 Task: Create in the project TractLine and in the Backlog issue 'Implement a feature for users to share their location and find nearby friends' a child issue 'Integration with leadership development systems', and assign it to team member softage.4@softage.net.
Action: Mouse pressed left at (513, 442)
Screenshot: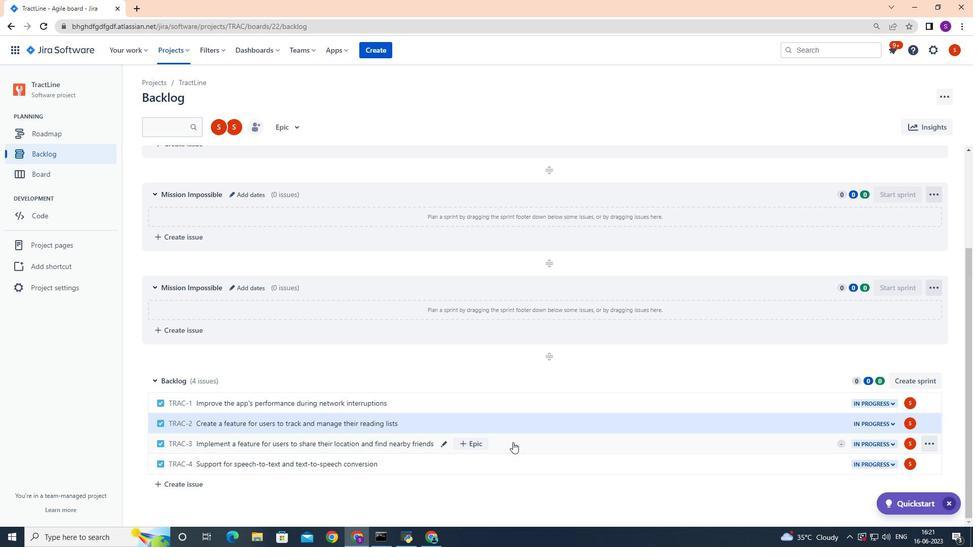
Action: Mouse moved to (795, 230)
Screenshot: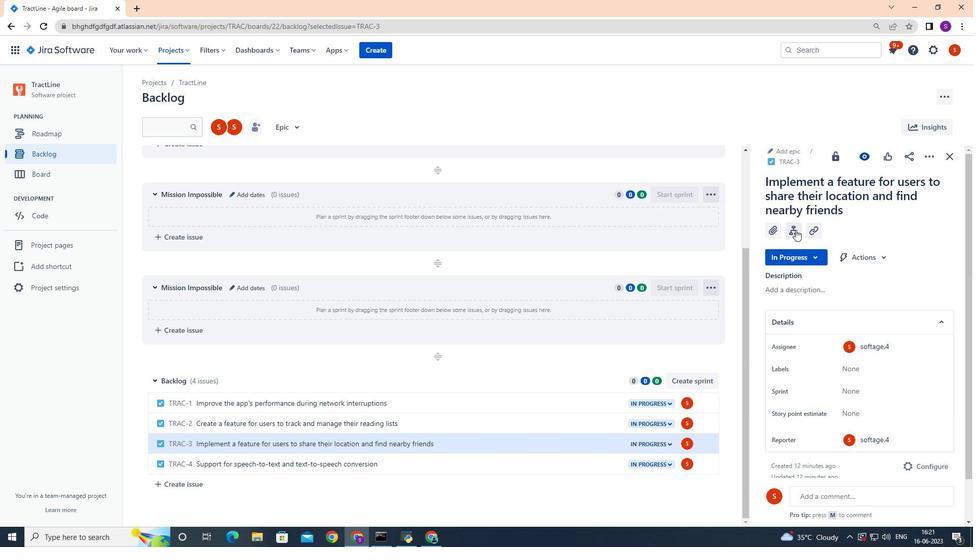 
Action: Mouse pressed left at (795, 230)
Screenshot: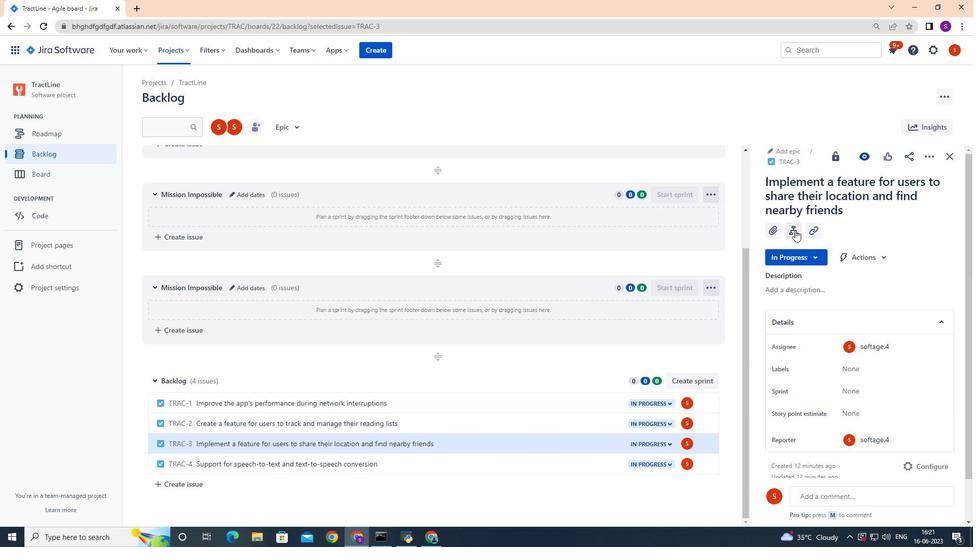 
Action: Mouse moved to (793, 342)
Screenshot: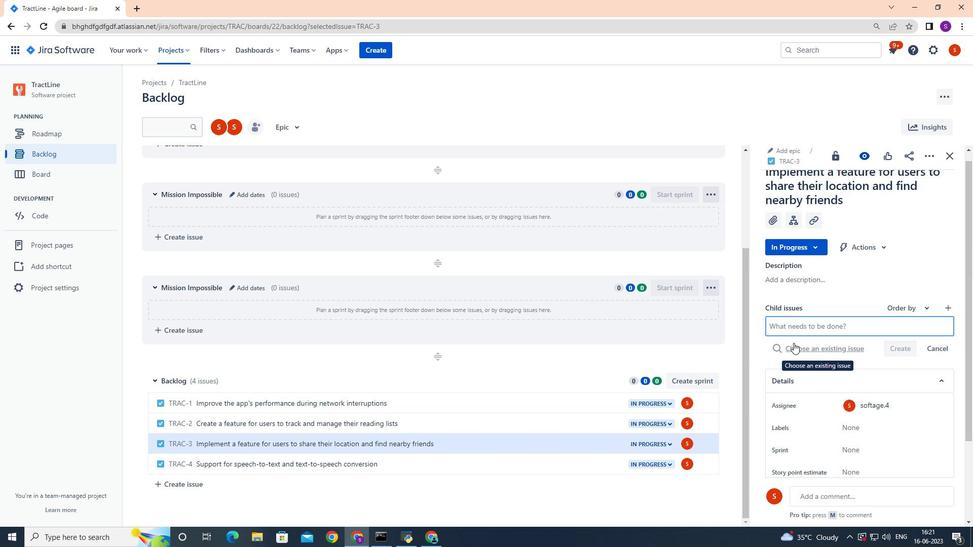 
Action: Key pressed <Key.shift>Integration<Key.space>with<Key.space>leadership<Key.space>development<Key.space>systems<Key.space><Key.backspace><Key.enter>
Screenshot: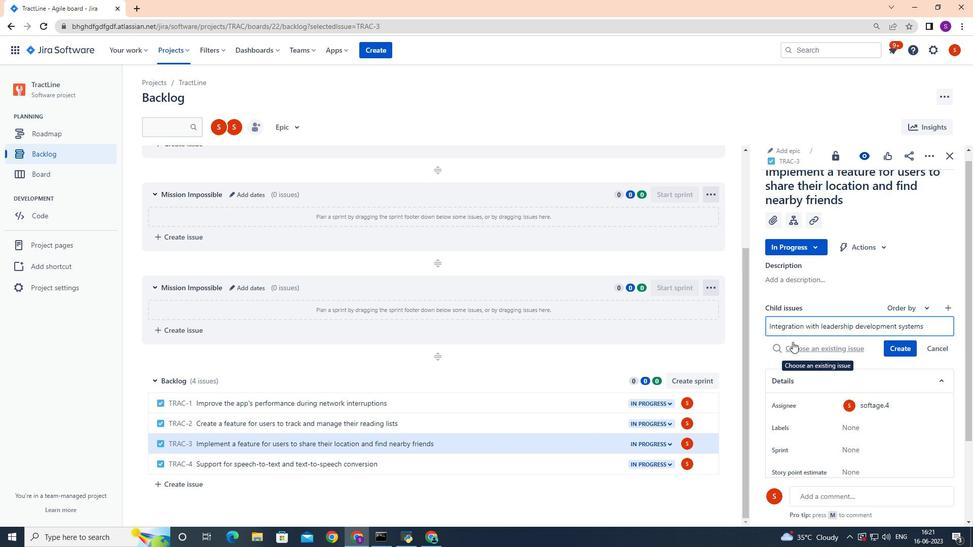 
Action: Mouse moved to (908, 330)
Screenshot: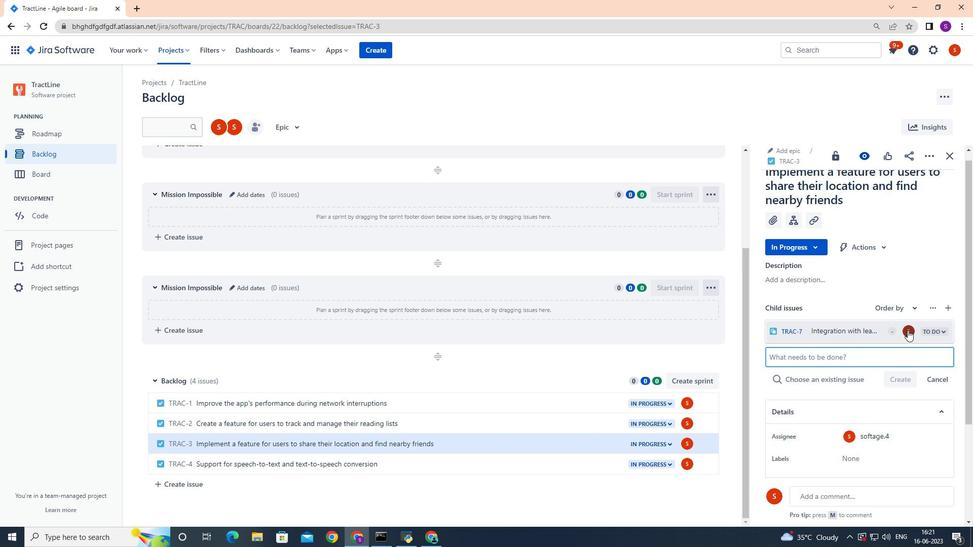 
Action: Mouse pressed left at (908, 330)
Screenshot: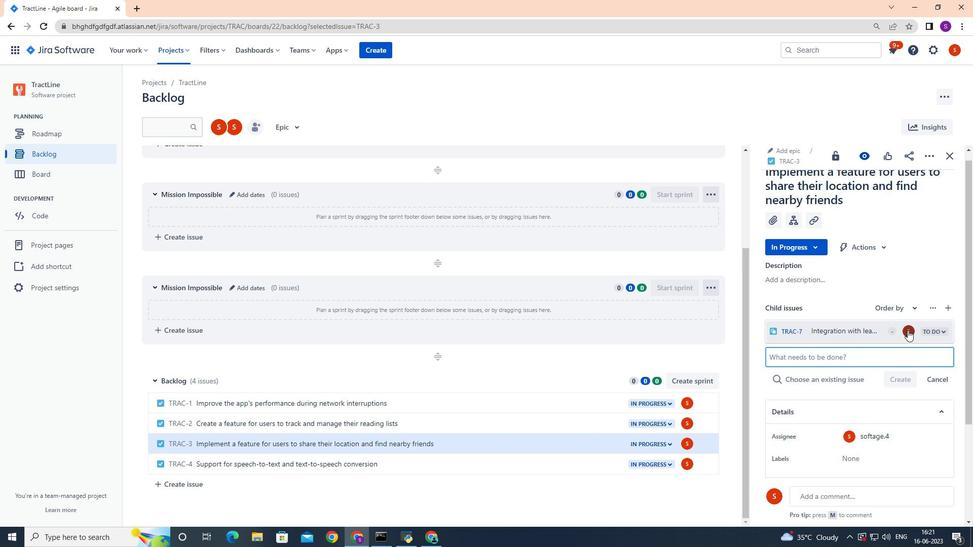 
Action: Mouse moved to (906, 329)
Screenshot: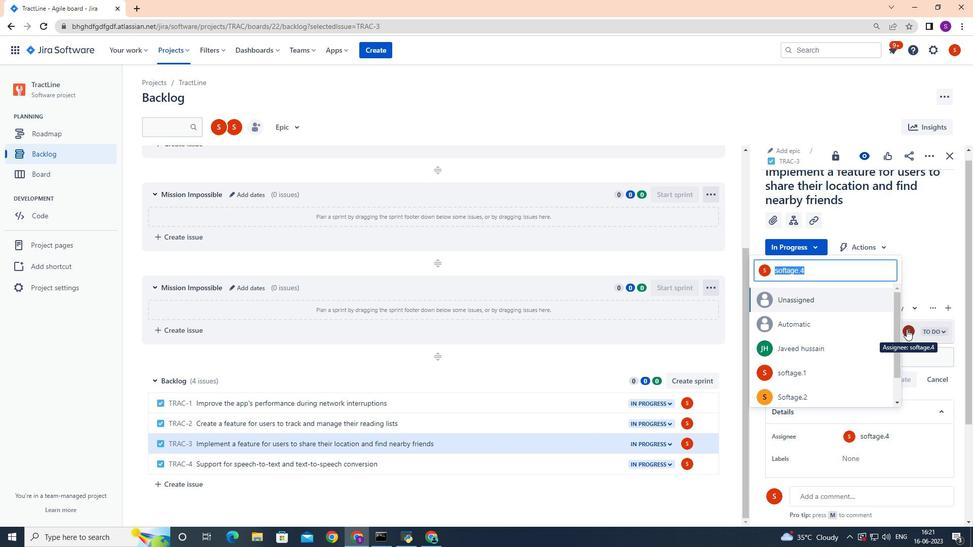 
Action: Key pressed softage.4
Screenshot: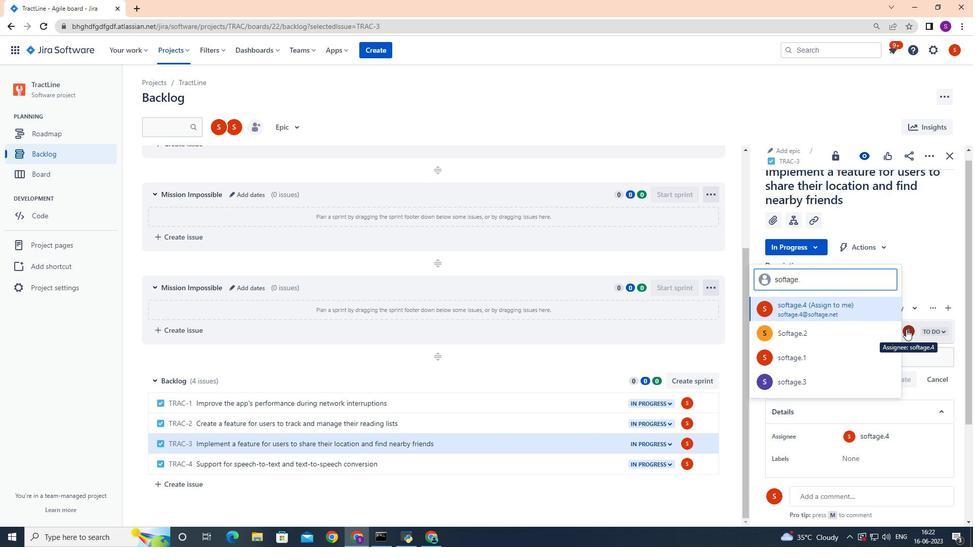 
Action: Mouse moved to (826, 304)
Screenshot: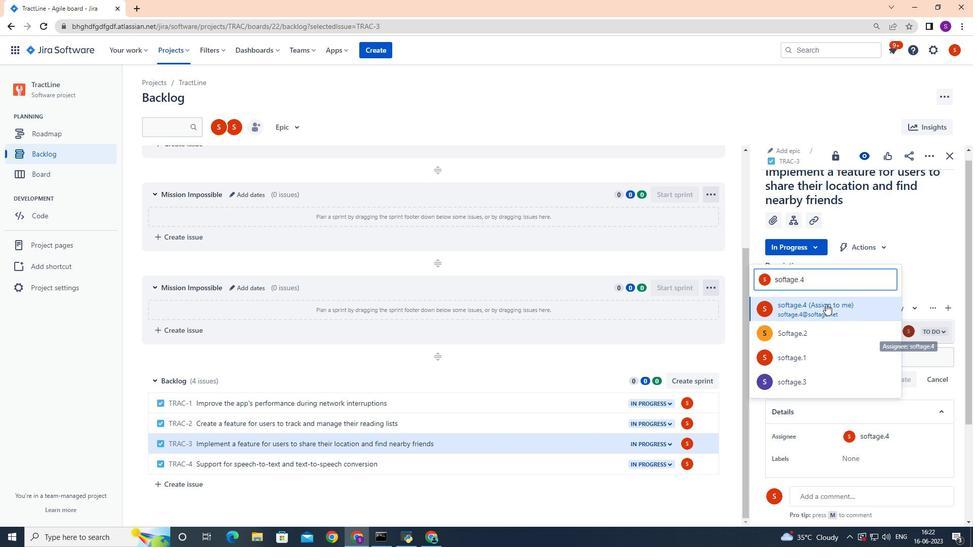 
Action: Mouse pressed left at (826, 304)
Screenshot: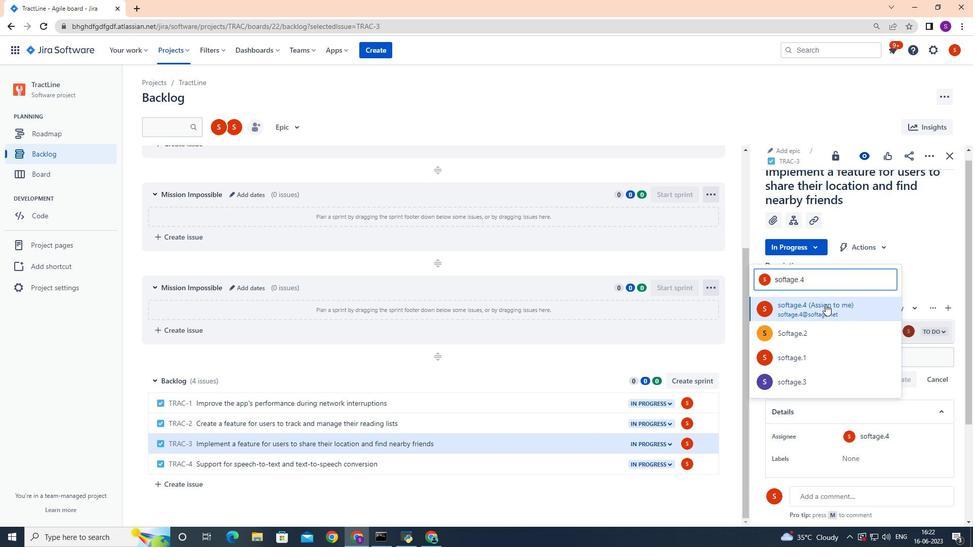 
Action: Mouse moved to (892, 268)
Screenshot: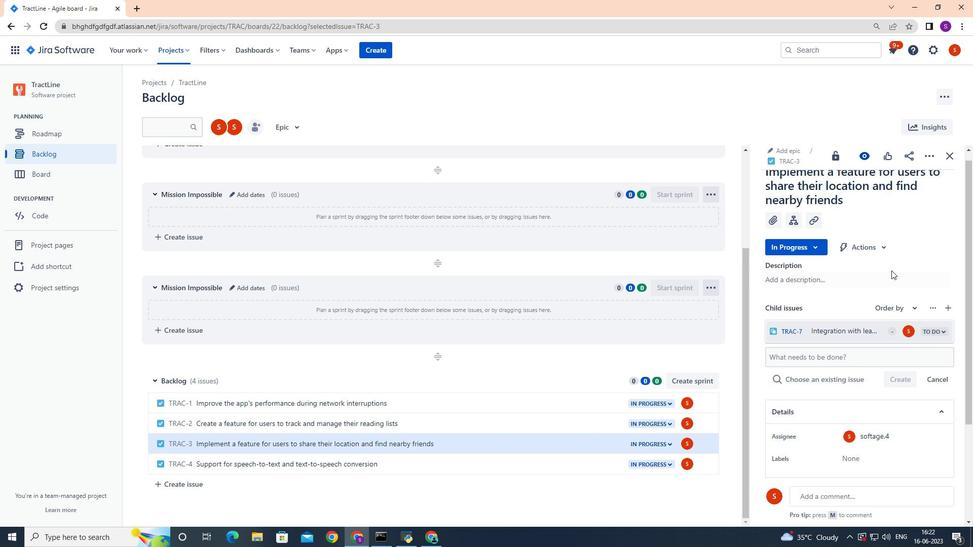 
Action: Mouse pressed left at (892, 268)
Screenshot: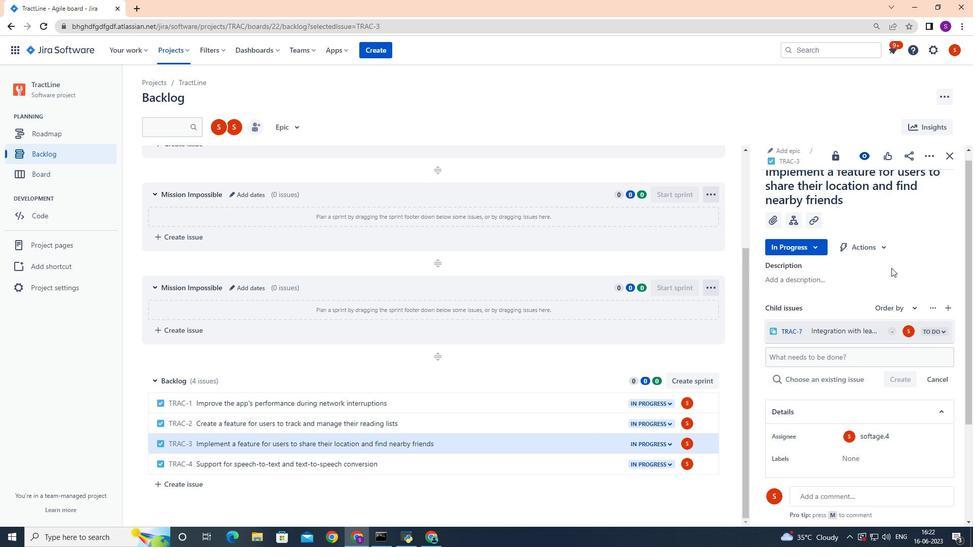 
Action: Mouse moved to (890, 268)
Screenshot: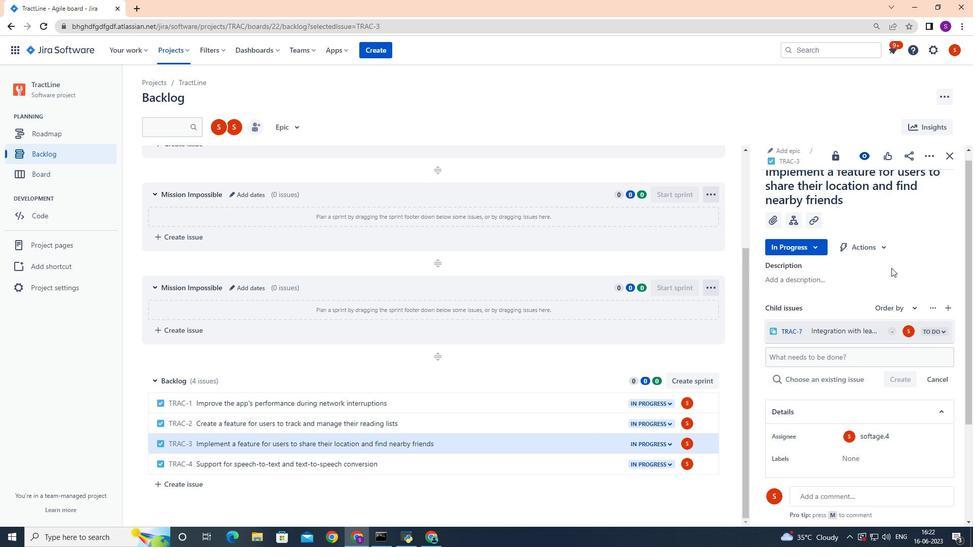 
